Task: Change the zoom level to 4 in the window
Action: Mouse moved to (5, 544)
Screenshot: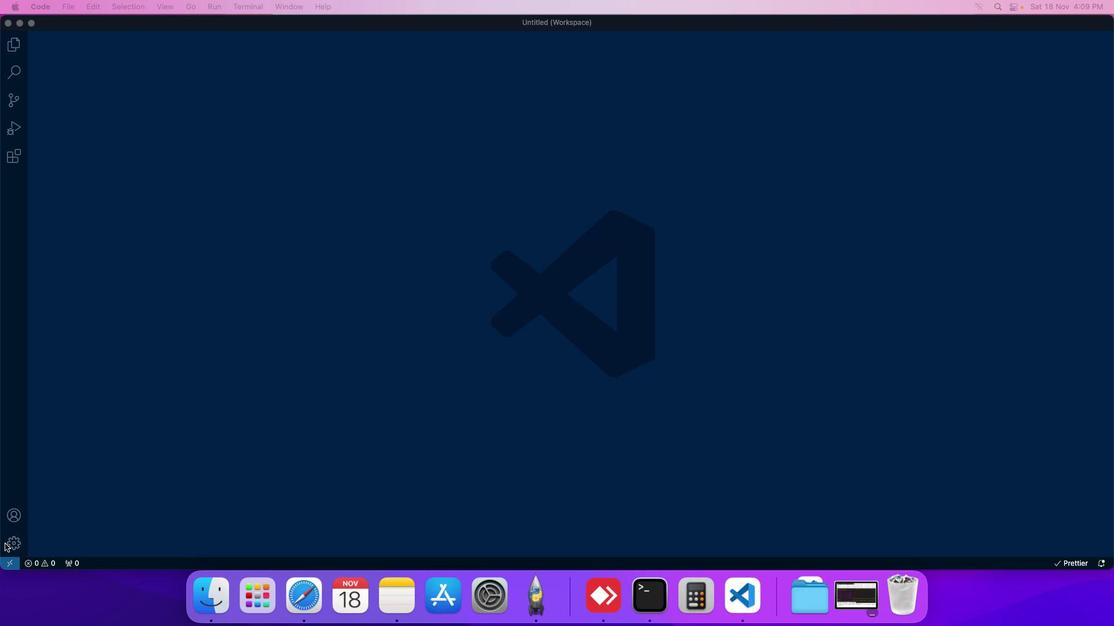 
Action: Mouse pressed left at (5, 544)
Screenshot: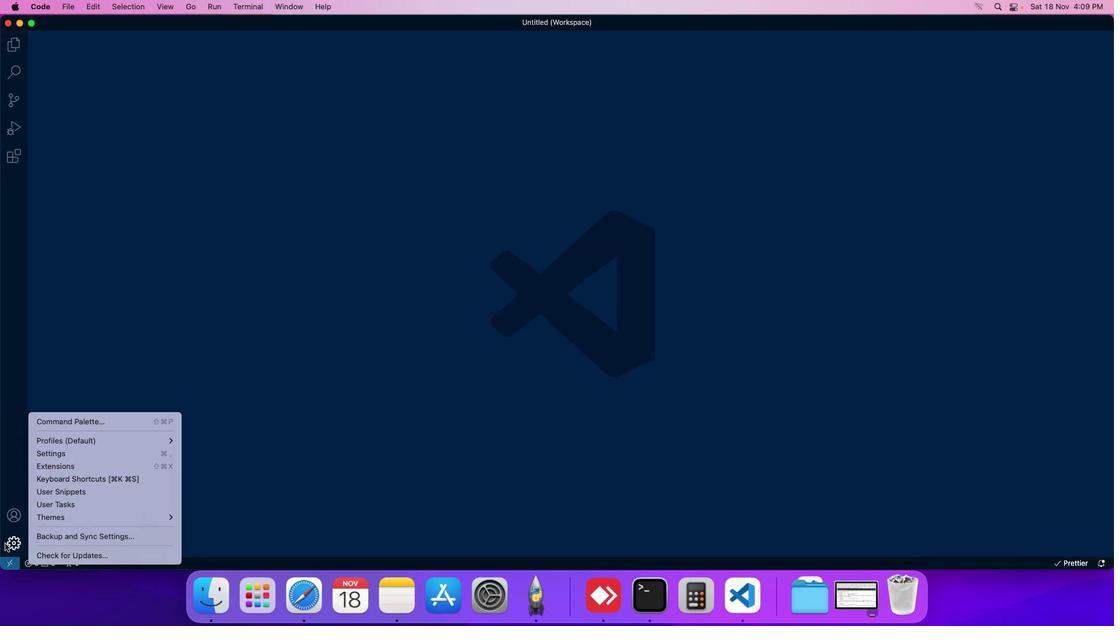 
Action: Mouse moved to (41, 454)
Screenshot: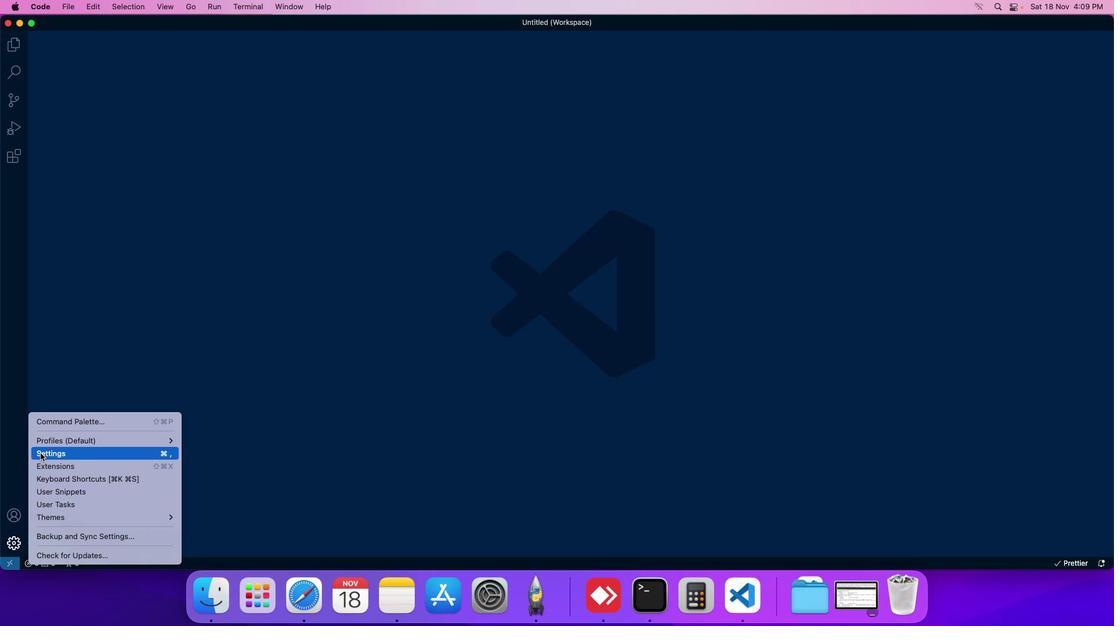 
Action: Mouse pressed left at (41, 454)
Screenshot: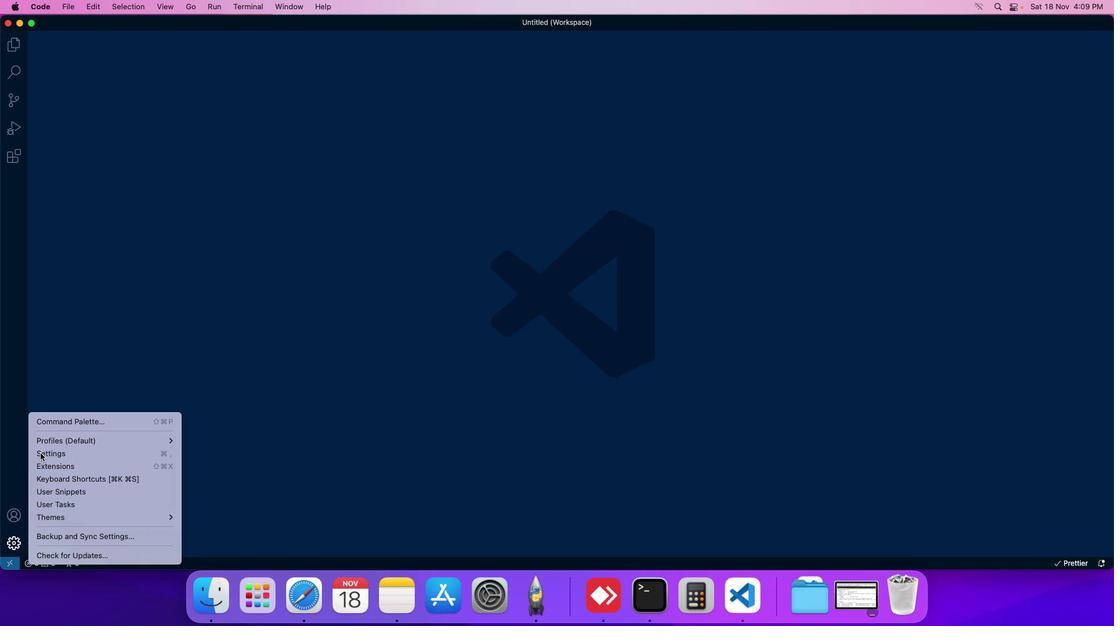 
Action: Mouse moved to (292, 96)
Screenshot: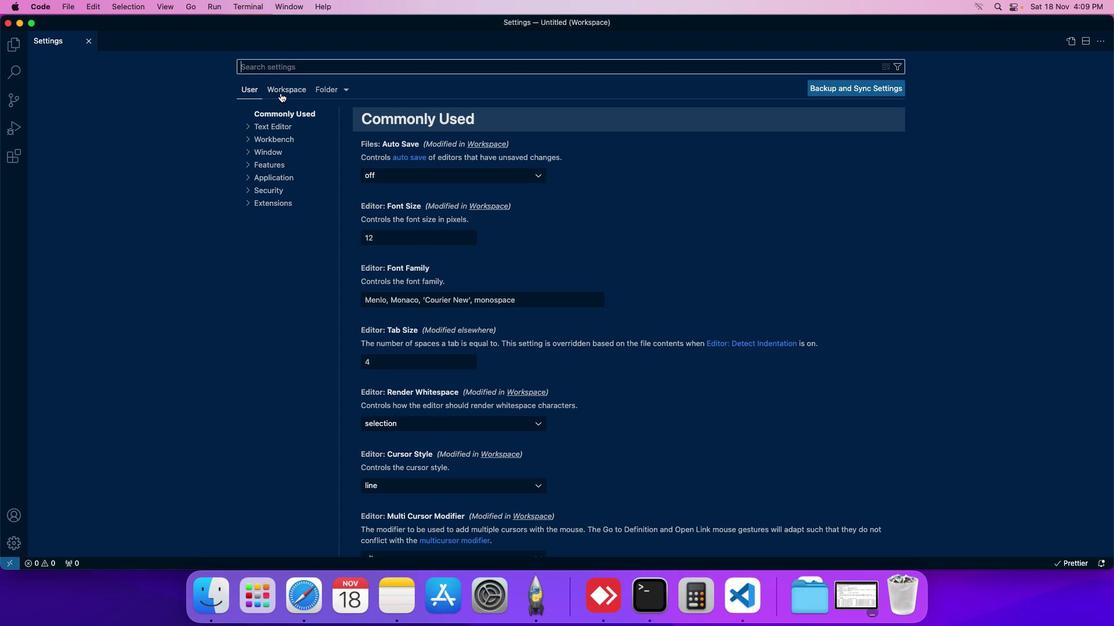 
Action: Mouse pressed left at (292, 96)
Screenshot: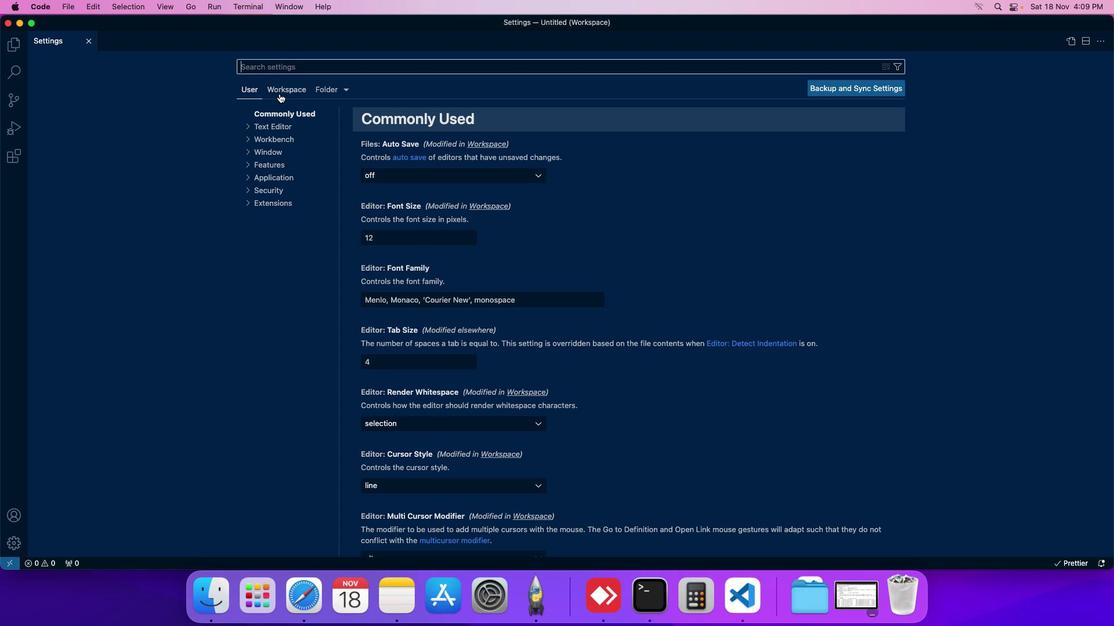 
Action: Mouse moved to (280, 142)
Screenshot: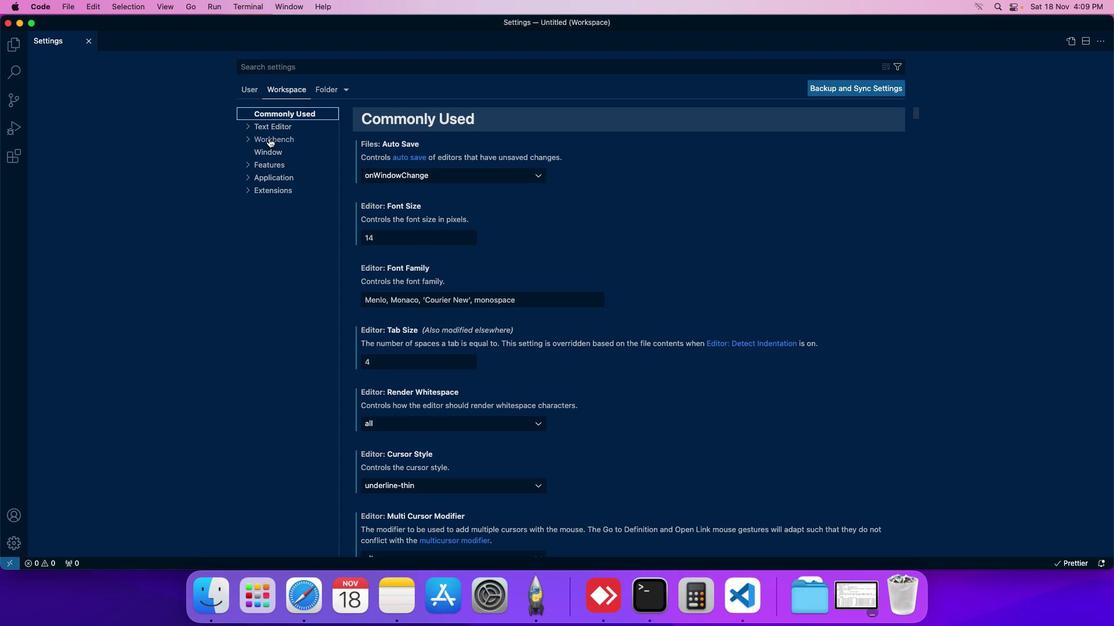 
Action: Mouse pressed left at (280, 142)
Screenshot: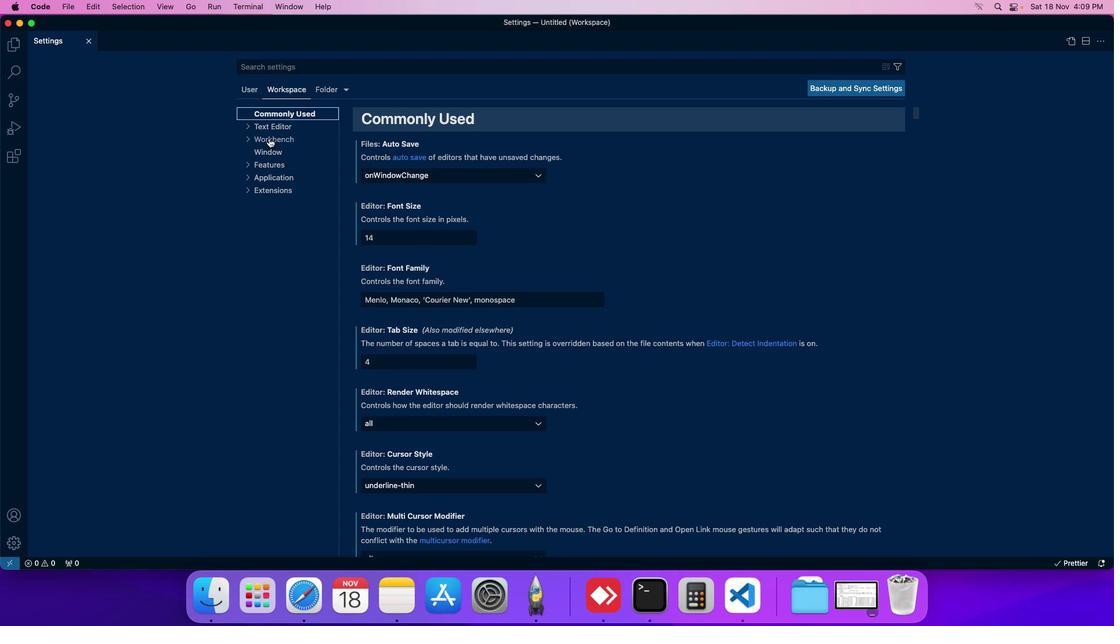 
Action: Mouse moved to (291, 217)
Screenshot: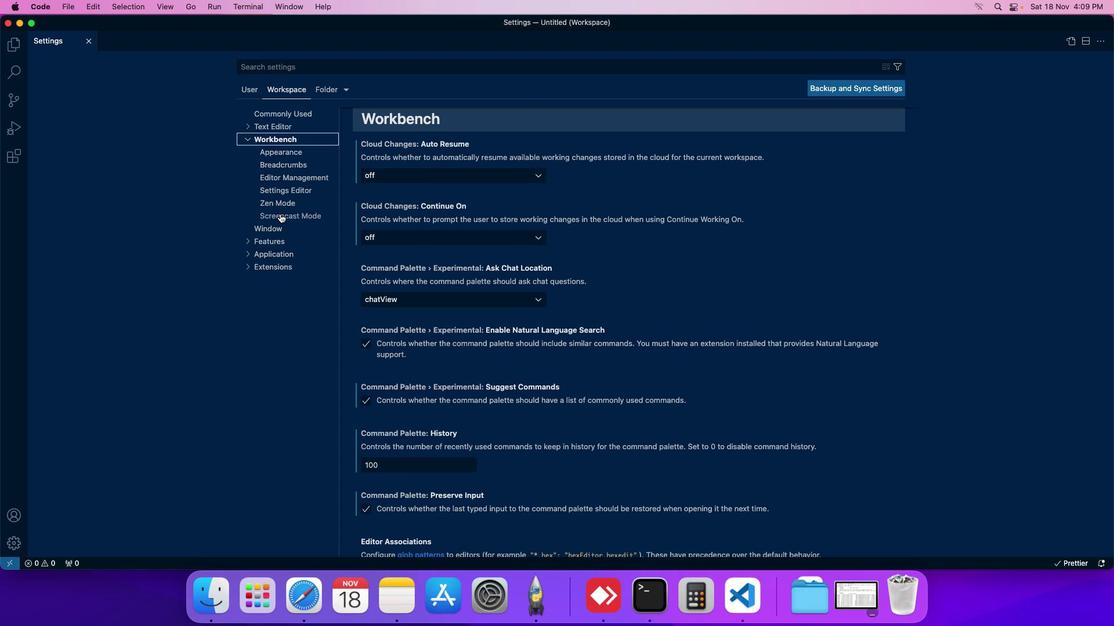 
Action: Mouse pressed left at (291, 217)
Screenshot: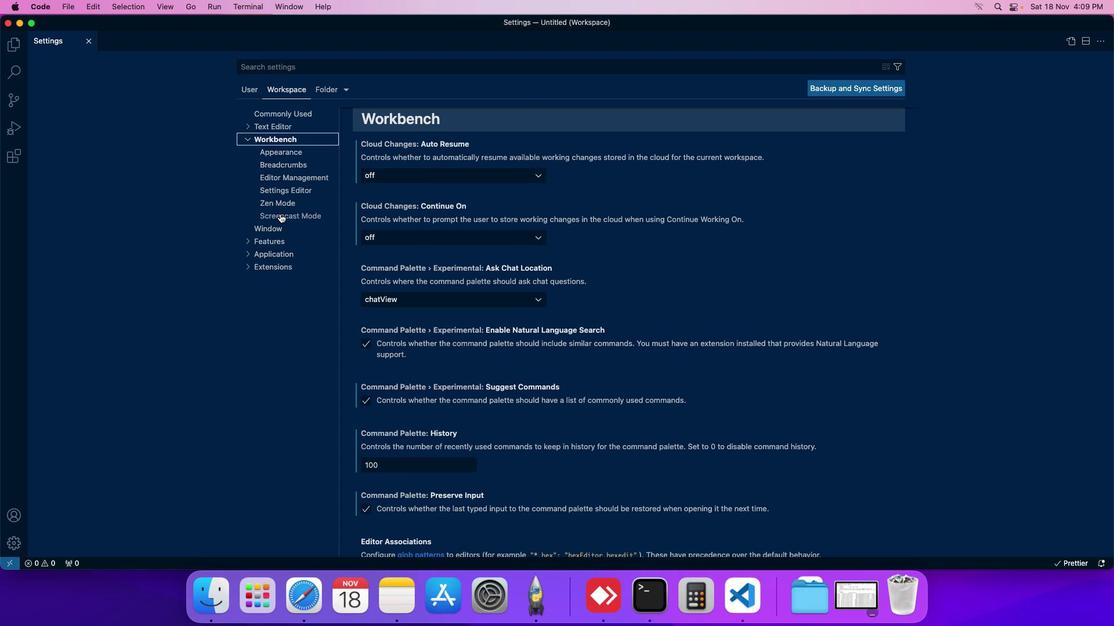 
Action: Mouse moved to (287, 229)
Screenshot: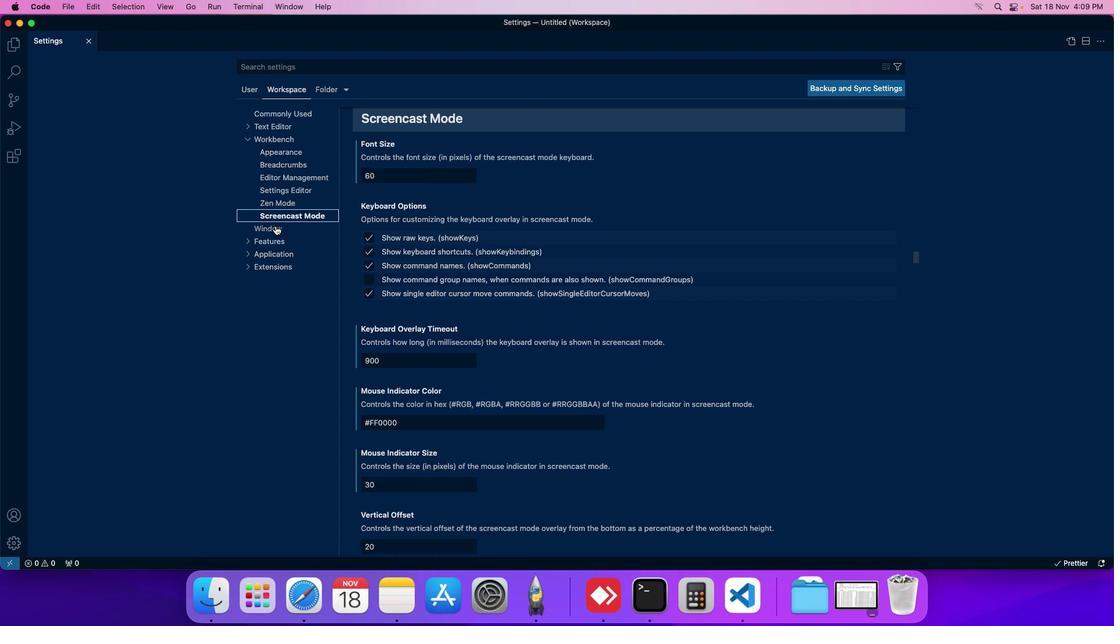 
Action: Mouse pressed left at (287, 229)
Screenshot: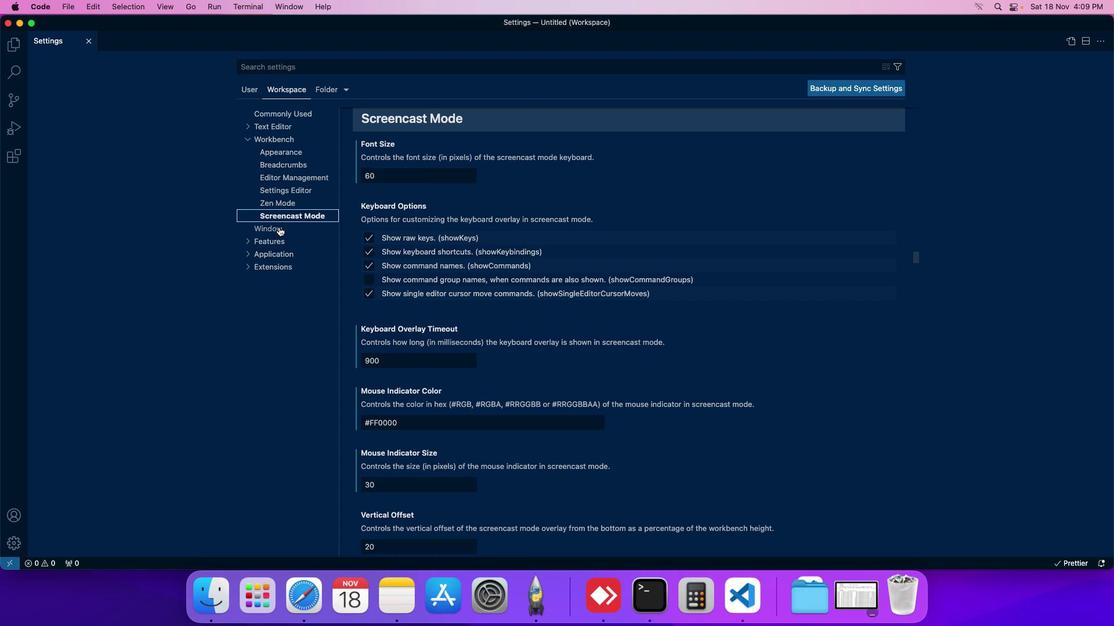 
Action: Mouse moved to (381, 279)
Screenshot: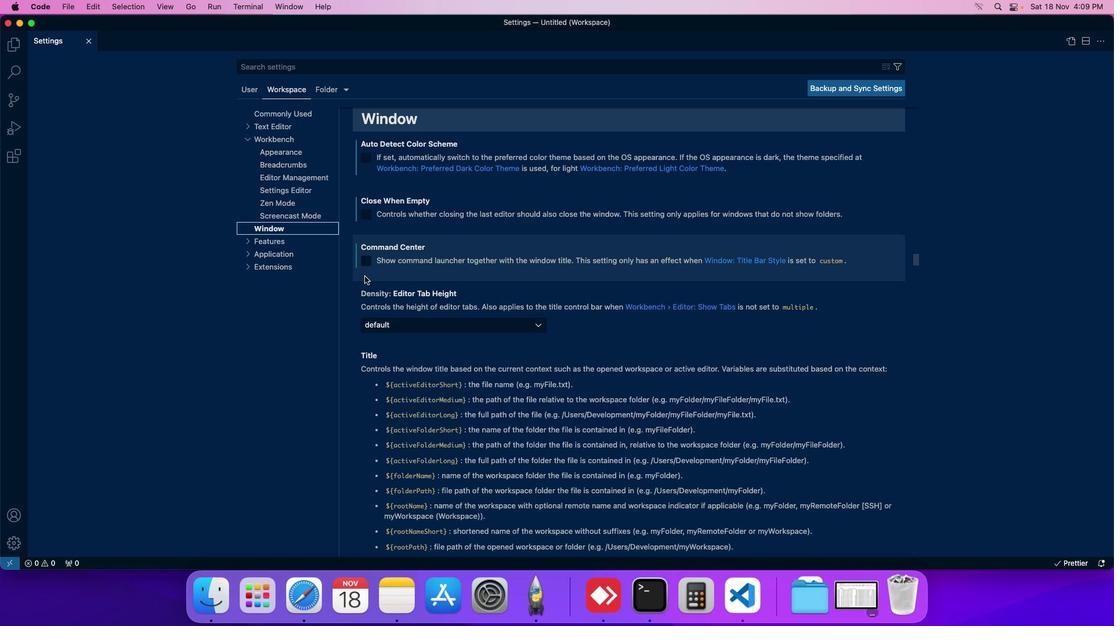 
Action: Mouse scrolled (381, 279) with delta (0, 4)
Screenshot: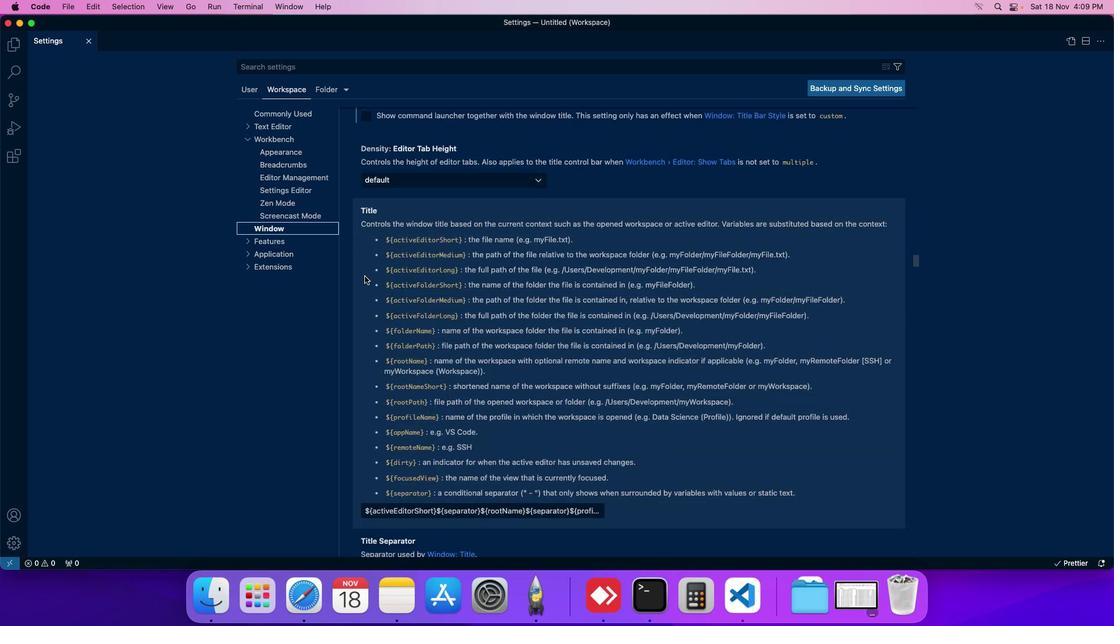 
Action: Mouse scrolled (381, 279) with delta (0, 4)
Screenshot: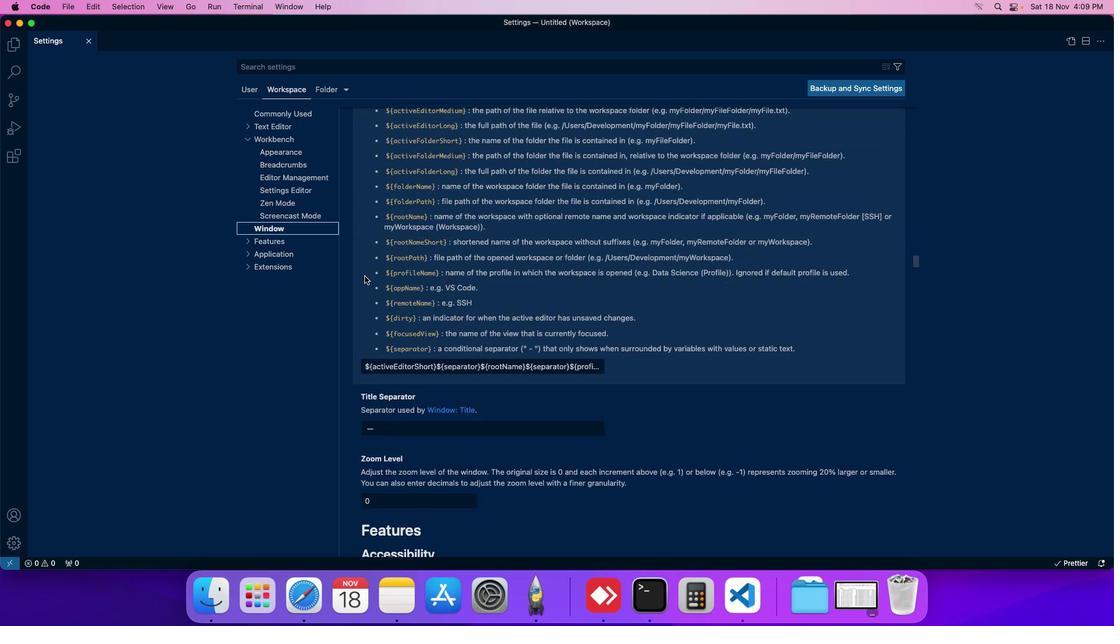 
Action: Mouse scrolled (381, 279) with delta (0, 4)
Screenshot: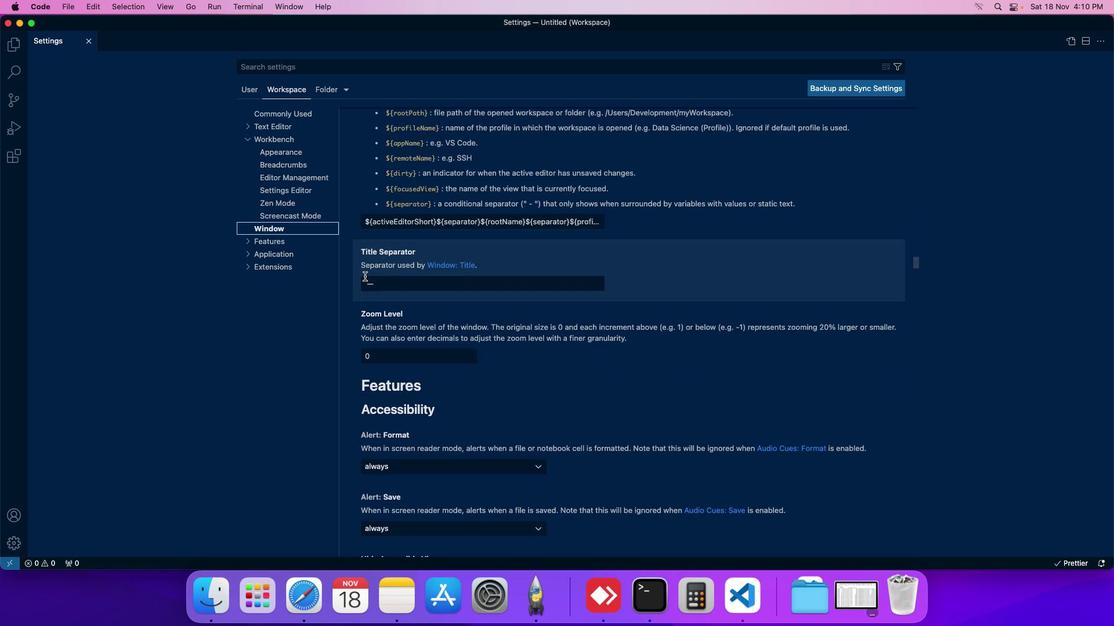 
Action: Mouse moved to (423, 351)
Screenshot: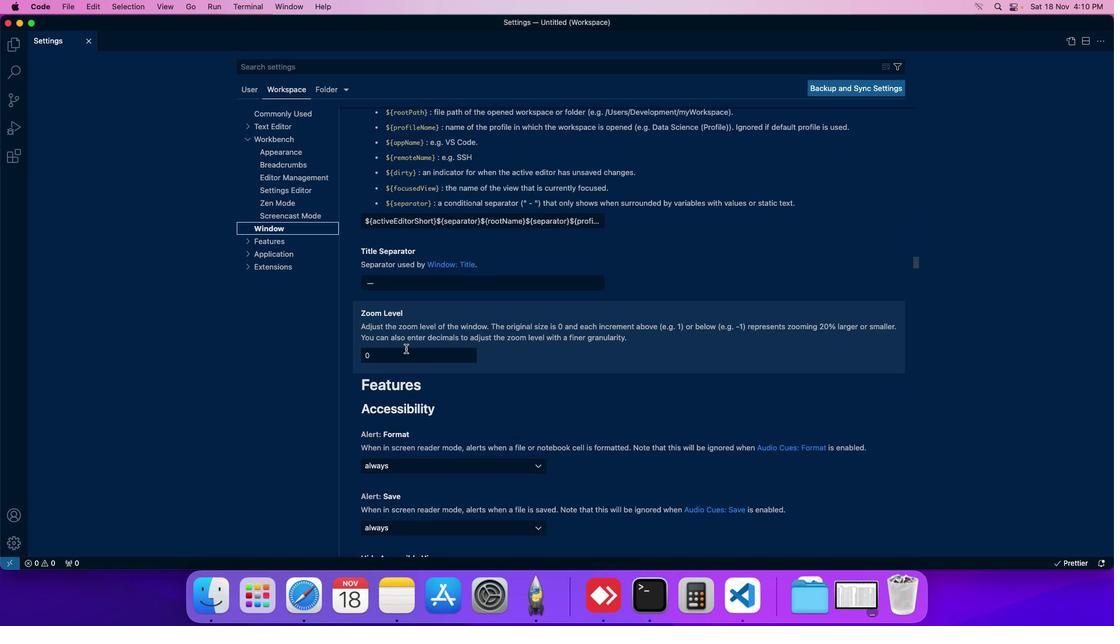 
Action: Mouse pressed left at (423, 351)
Screenshot: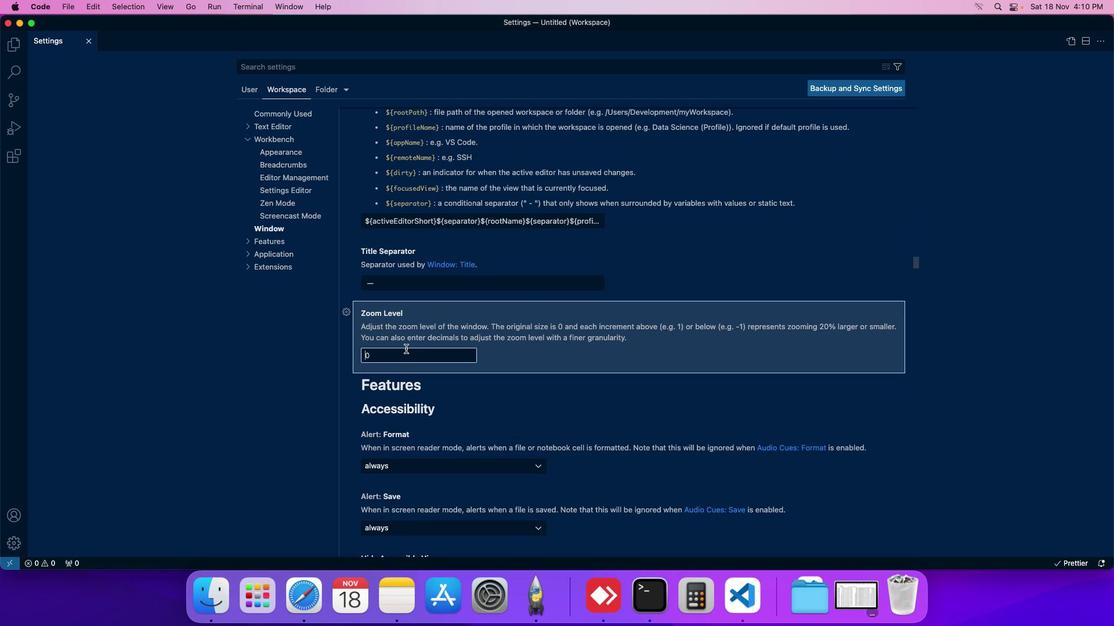 
Action: Key pressed Key.rightKey.backspace'4'
Screenshot: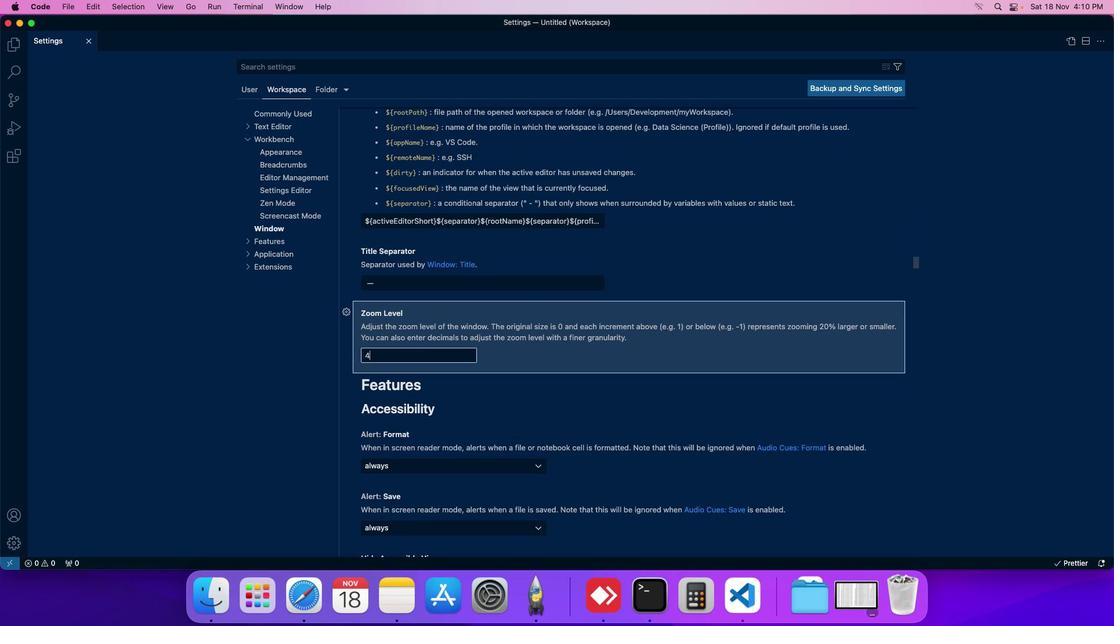 
